 Task: Create a due date automation trigger when advanced on, 2 working days before a card is due add fields without custom field "Resume" set to a date more than 1 days ago is due at 11:00 AM.
Action: Mouse moved to (1035, 77)
Screenshot: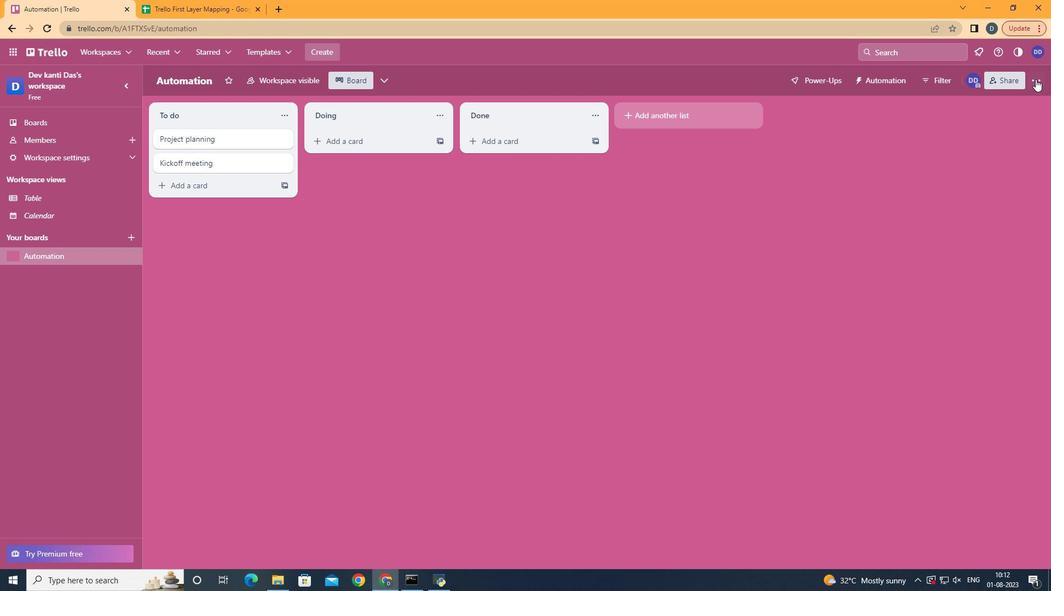 
Action: Mouse pressed left at (1035, 77)
Screenshot: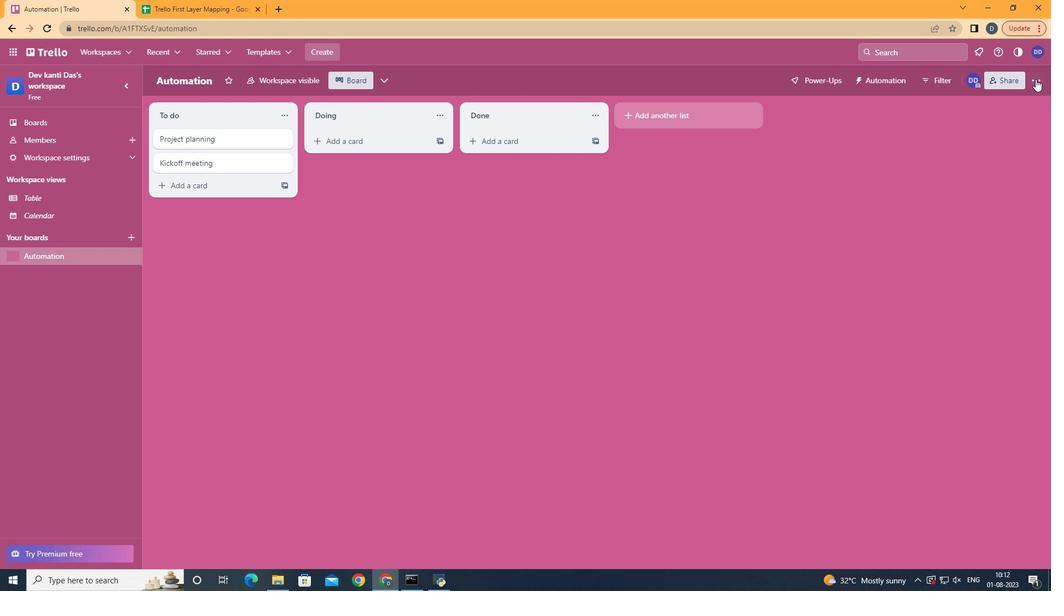 
Action: Mouse moved to (952, 234)
Screenshot: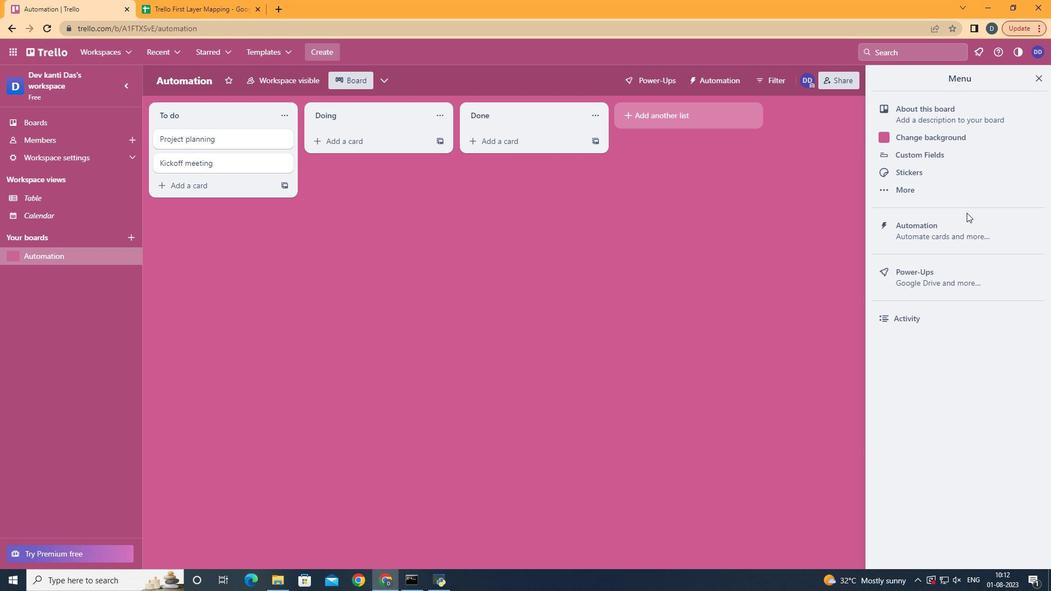 
Action: Mouse pressed left at (952, 234)
Screenshot: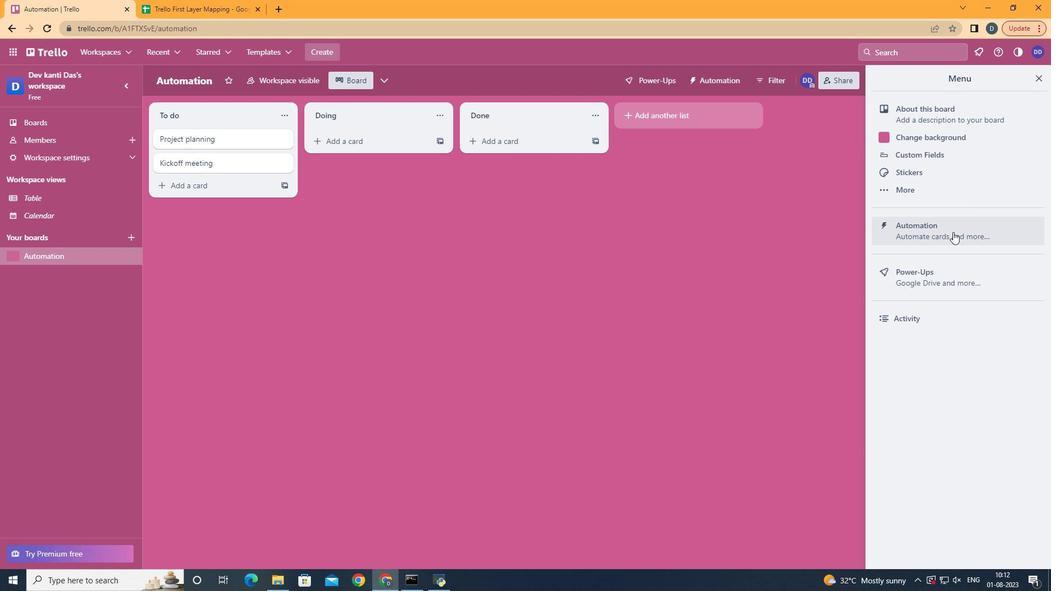 
Action: Mouse moved to (216, 228)
Screenshot: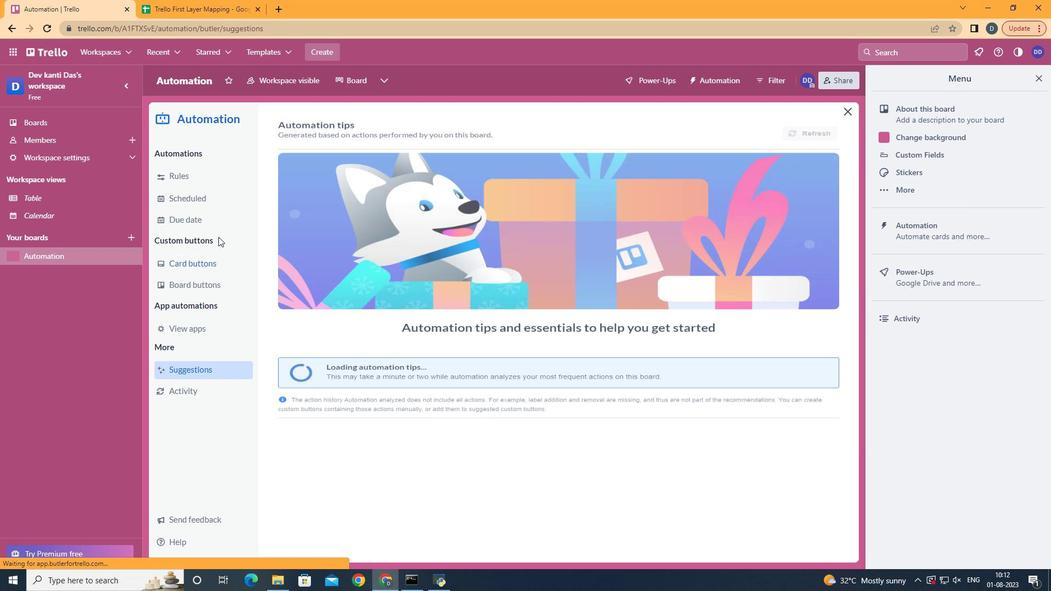 
Action: Mouse pressed left at (216, 228)
Screenshot: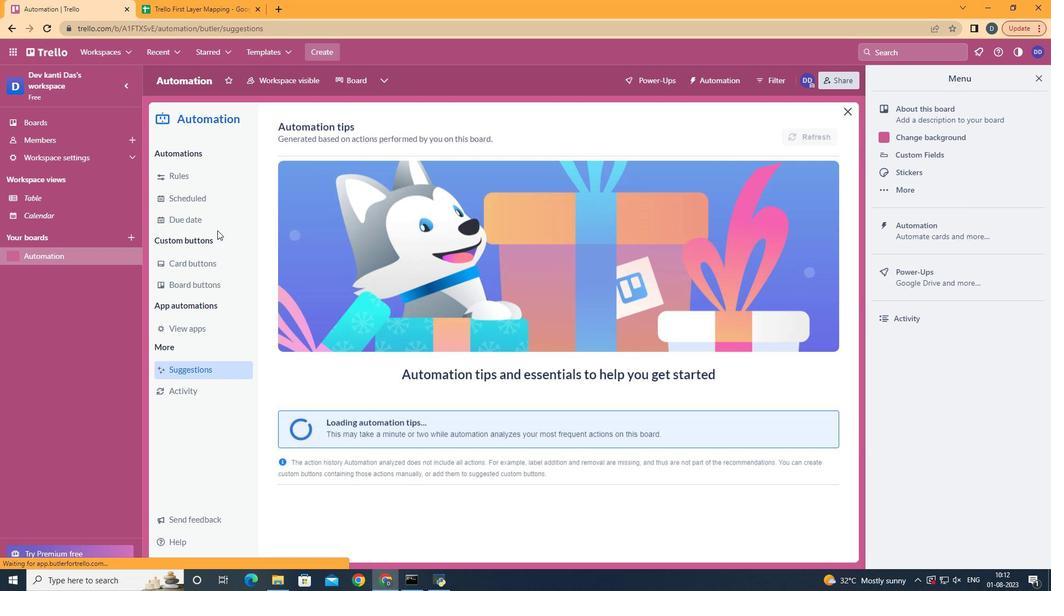 
Action: Mouse moved to (770, 136)
Screenshot: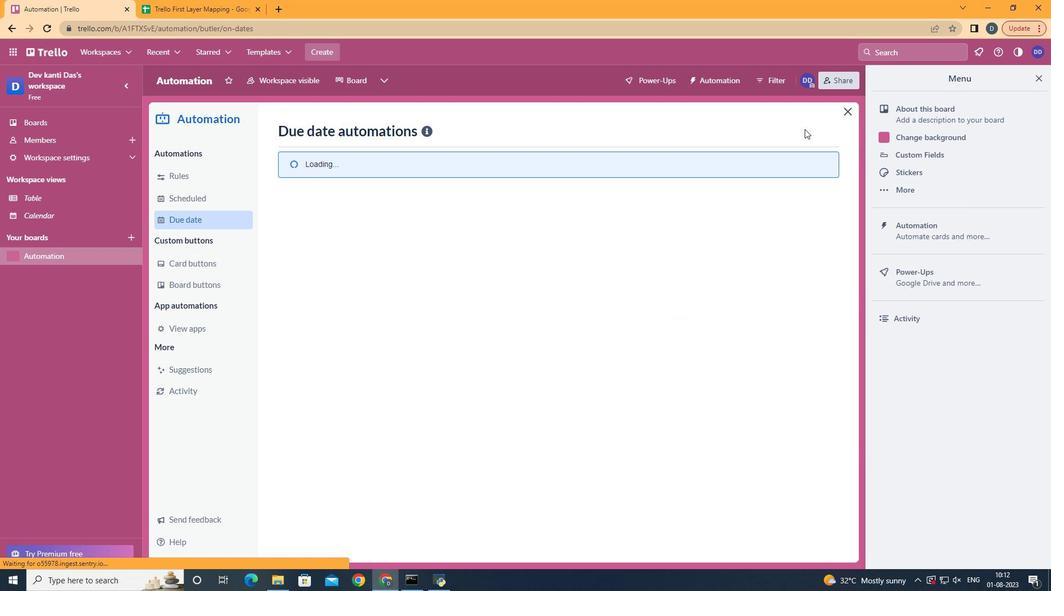 
Action: Mouse pressed left at (770, 136)
Screenshot: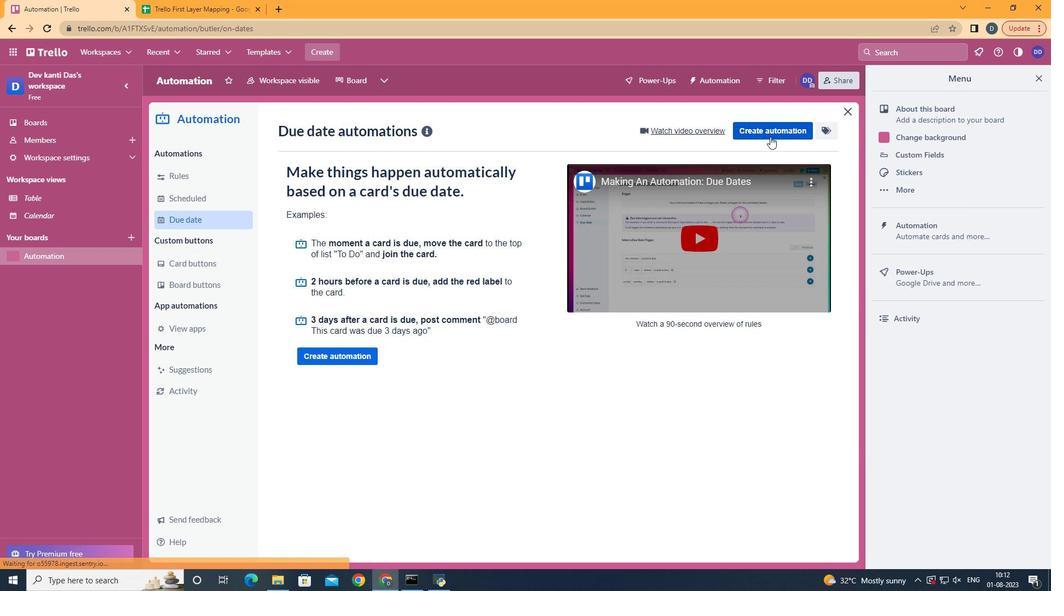 
Action: Mouse moved to (590, 243)
Screenshot: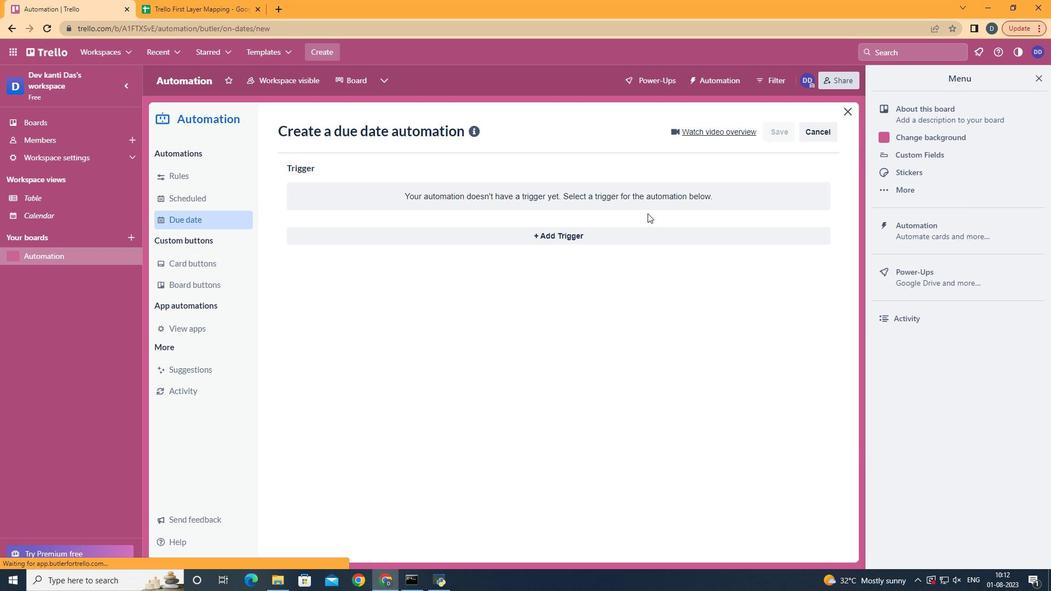 
Action: Mouse pressed left at (590, 243)
Screenshot: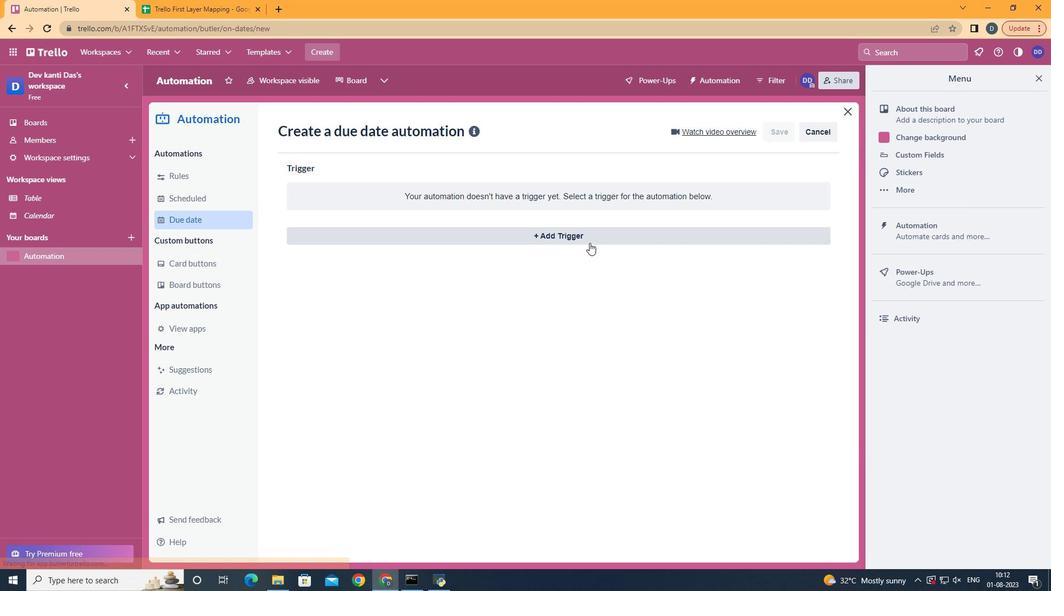
Action: Mouse moved to (362, 439)
Screenshot: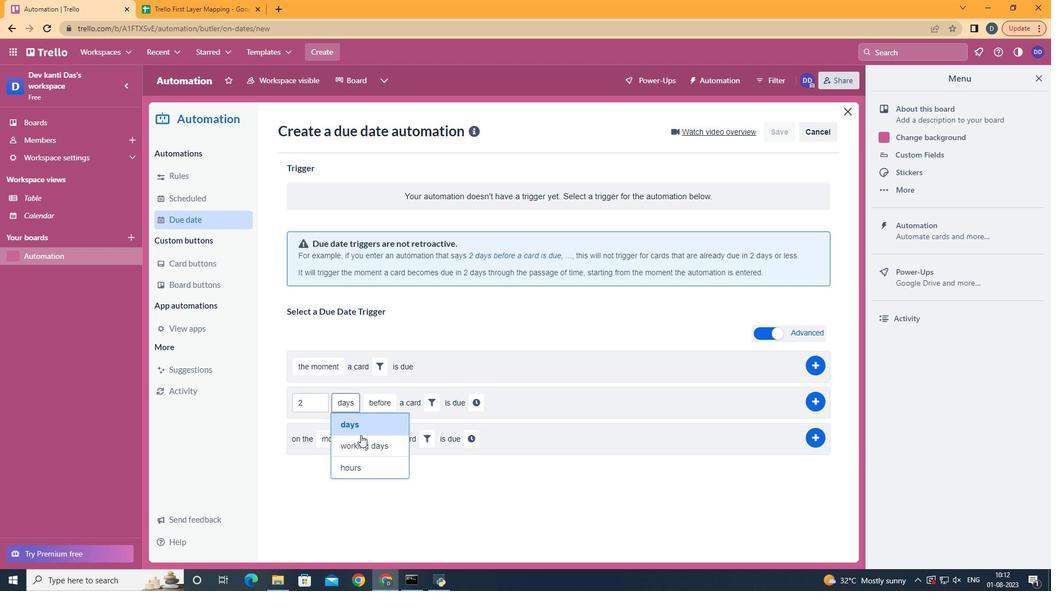 
Action: Mouse pressed left at (362, 439)
Screenshot: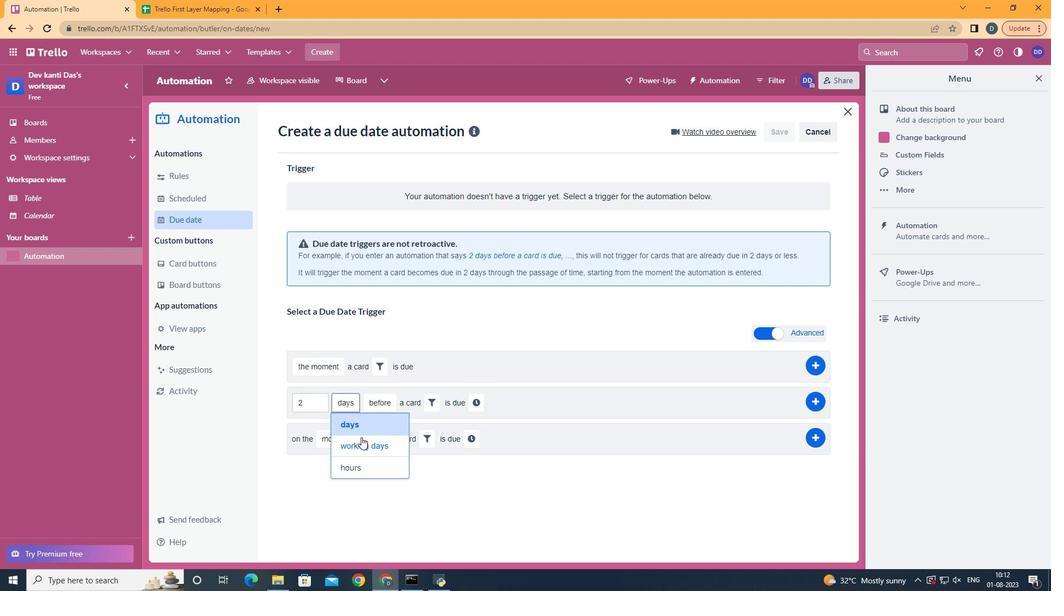 
Action: Mouse moved to (460, 399)
Screenshot: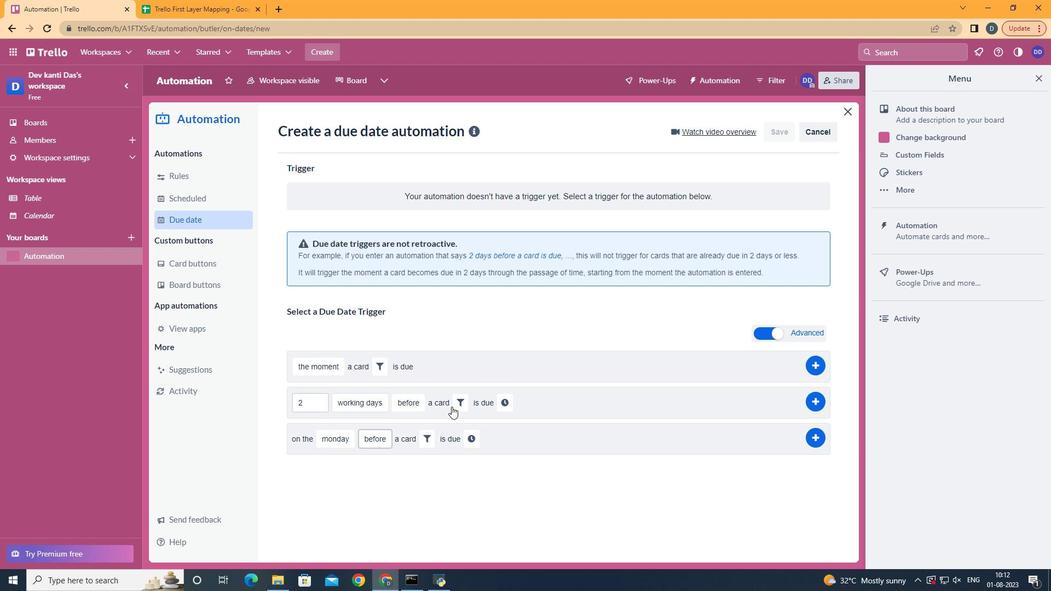 
Action: Mouse pressed left at (460, 399)
Screenshot: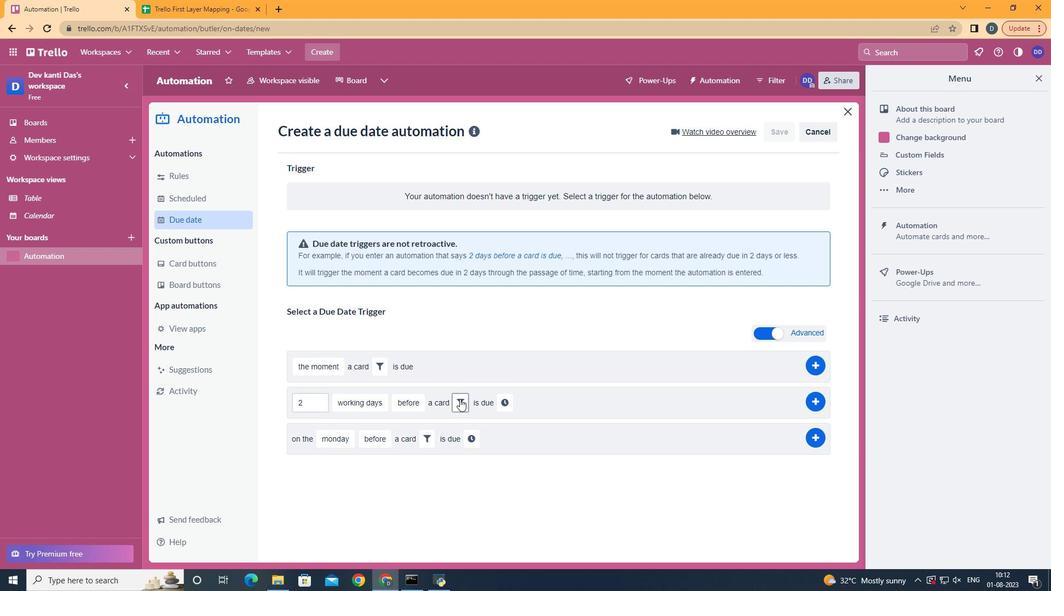 
Action: Mouse moved to (648, 444)
Screenshot: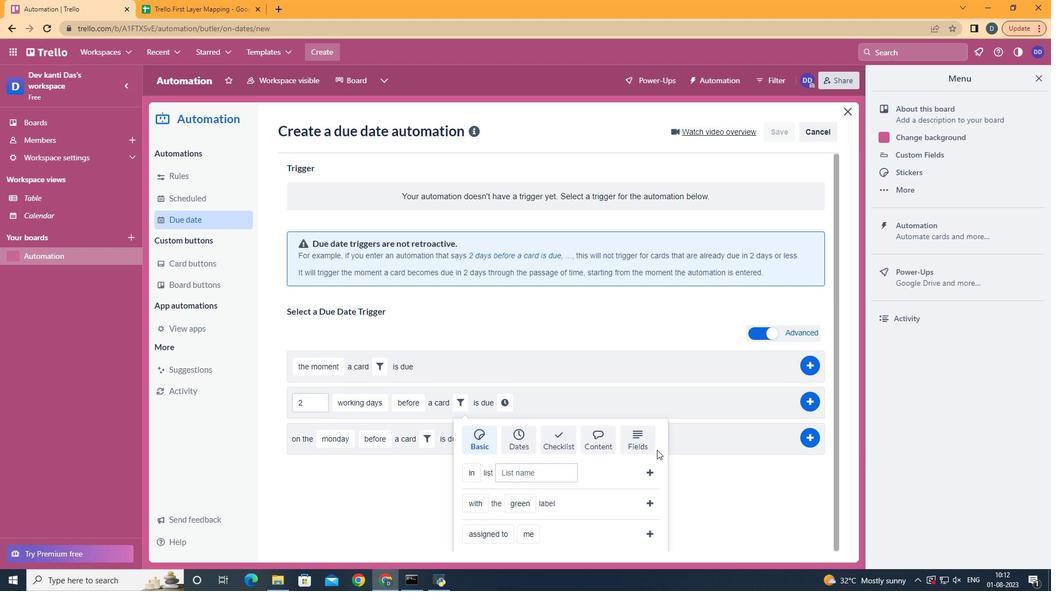 
Action: Mouse pressed left at (648, 444)
Screenshot: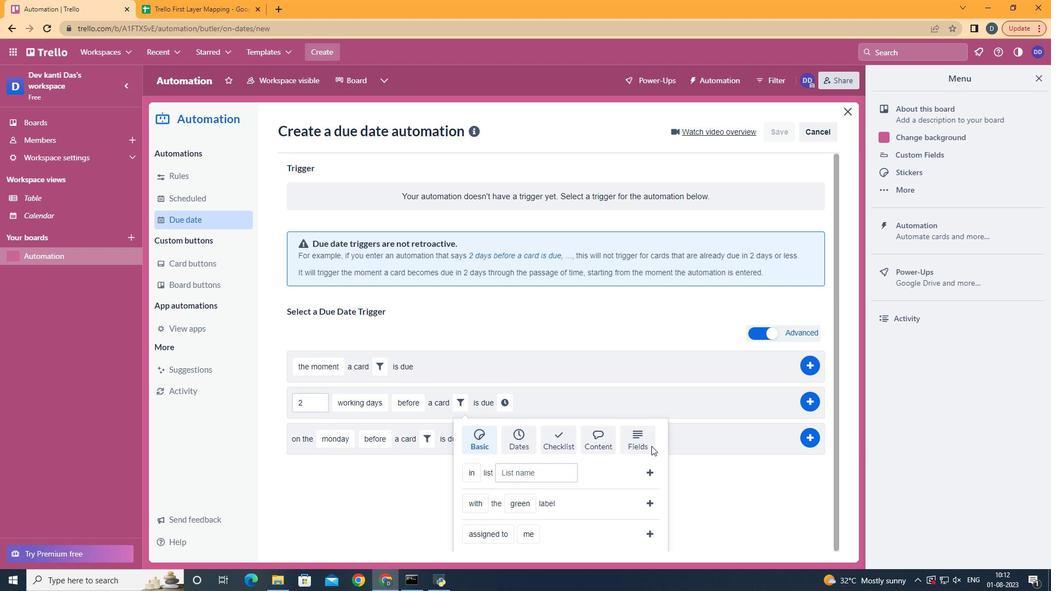 
Action: Mouse scrolled (648, 444) with delta (0, 0)
Screenshot: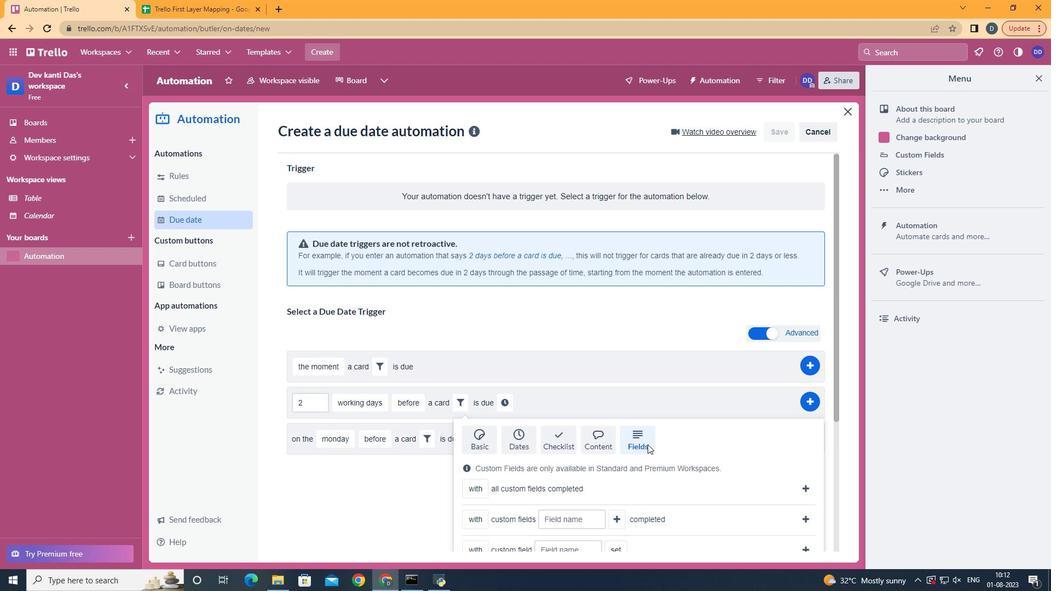 
Action: Mouse scrolled (648, 444) with delta (0, 0)
Screenshot: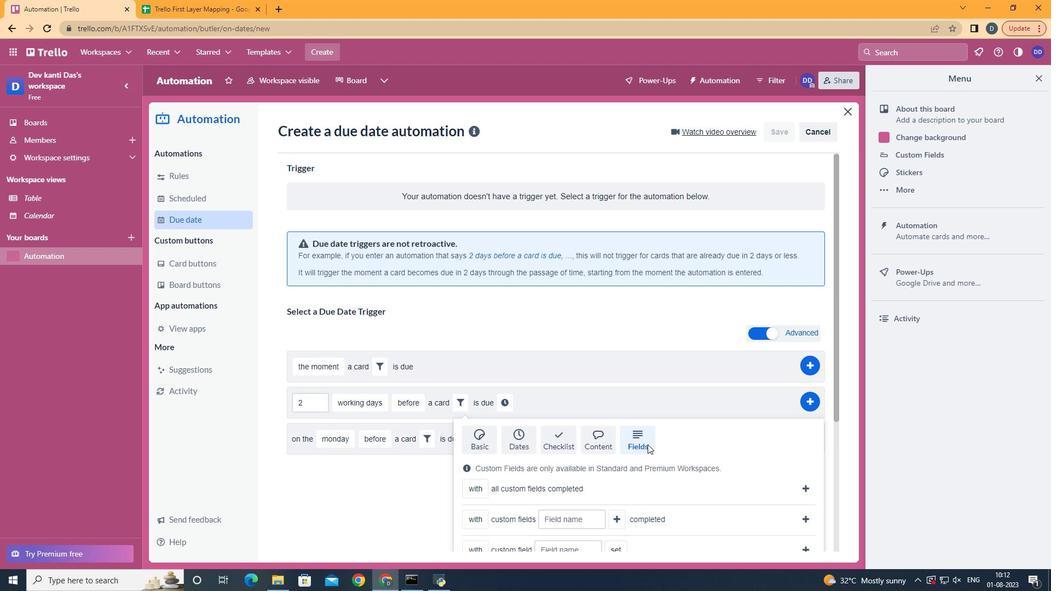 
Action: Mouse scrolled (648, 444) with delta (0, 0)
Screenshot: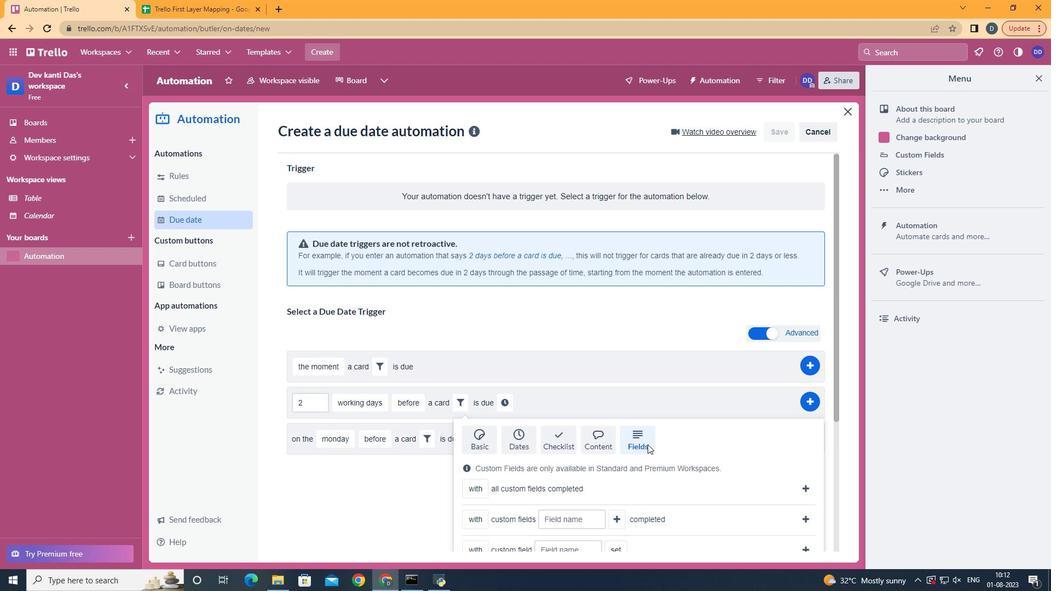 
Action: Mouse scrolled (648, 444) with delta (0, 0)
Screenshot: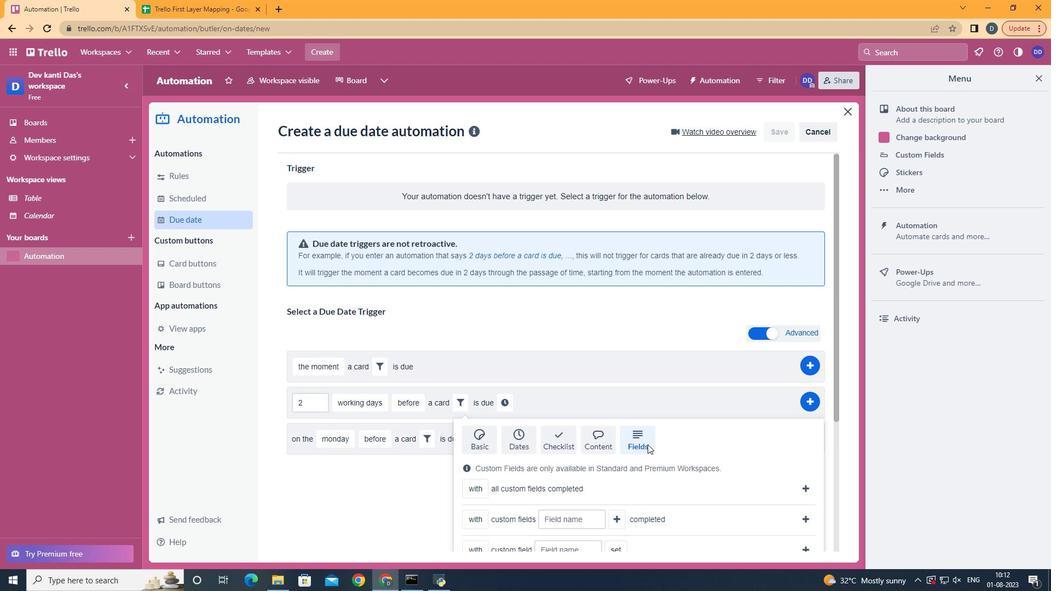 
Action: Mouse scrolled (648, 444) with delta (0, 0)
Screenshot: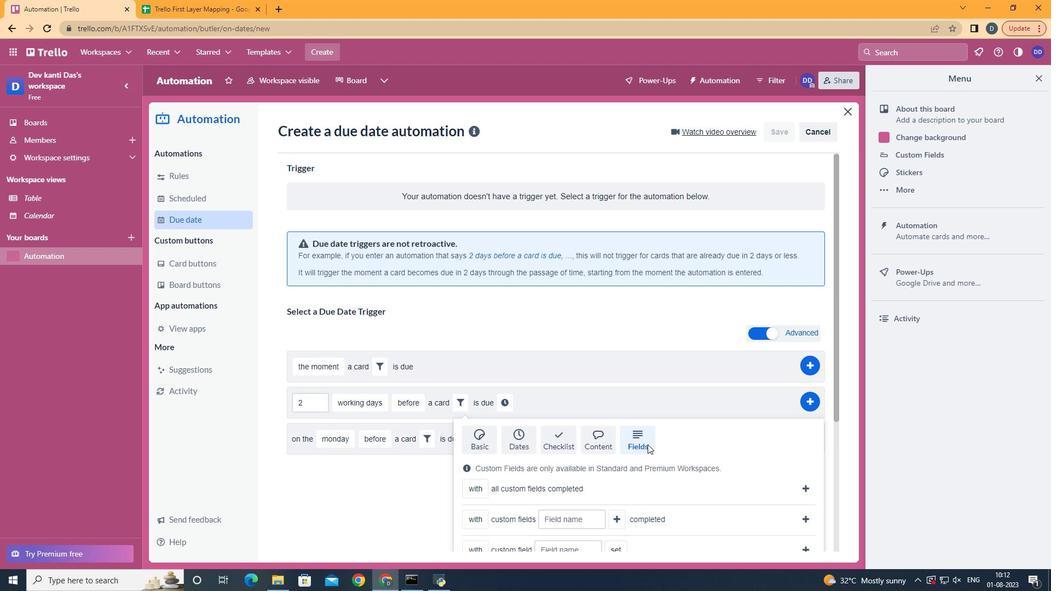
Action: Mouse scrolled (648, 444) with delta (0, 0)
Screenshot: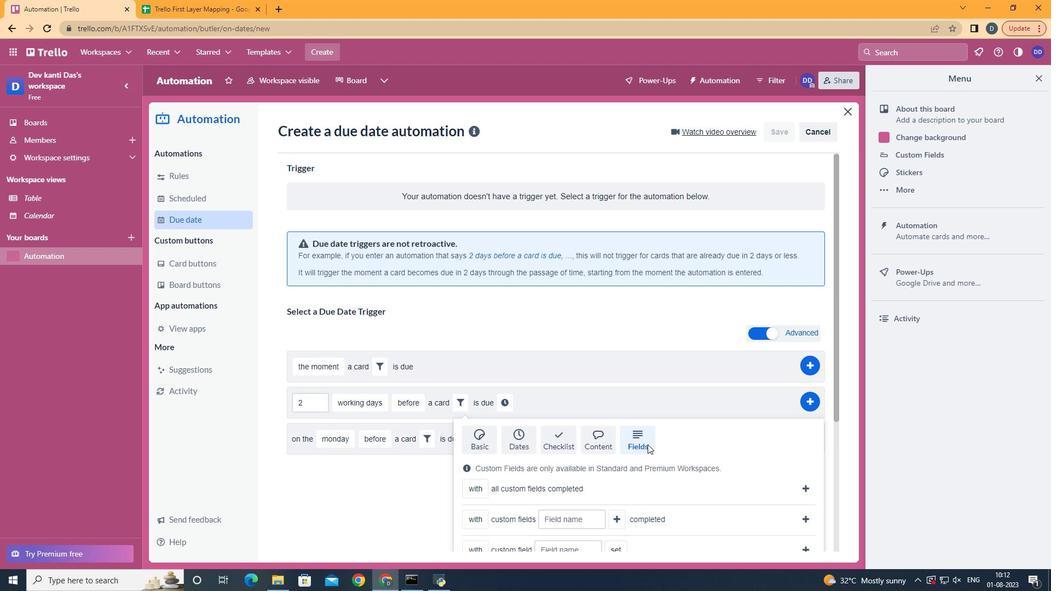 
Action: Mouse scrolled (648, 444) with delta (0, 0)
Screenshot: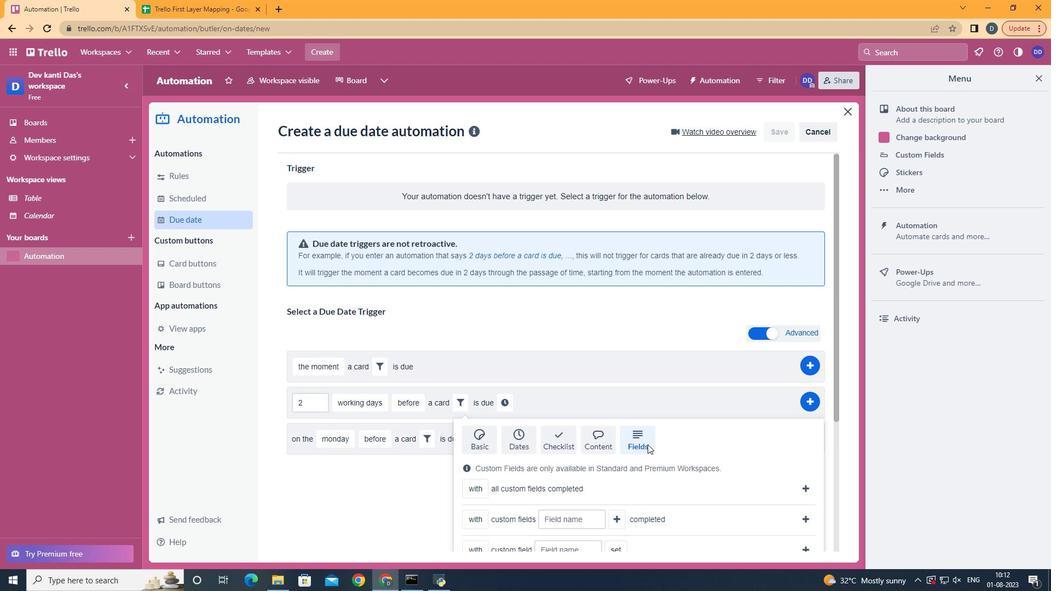
Action: Mouse moved to (485, 482)
Screenshot: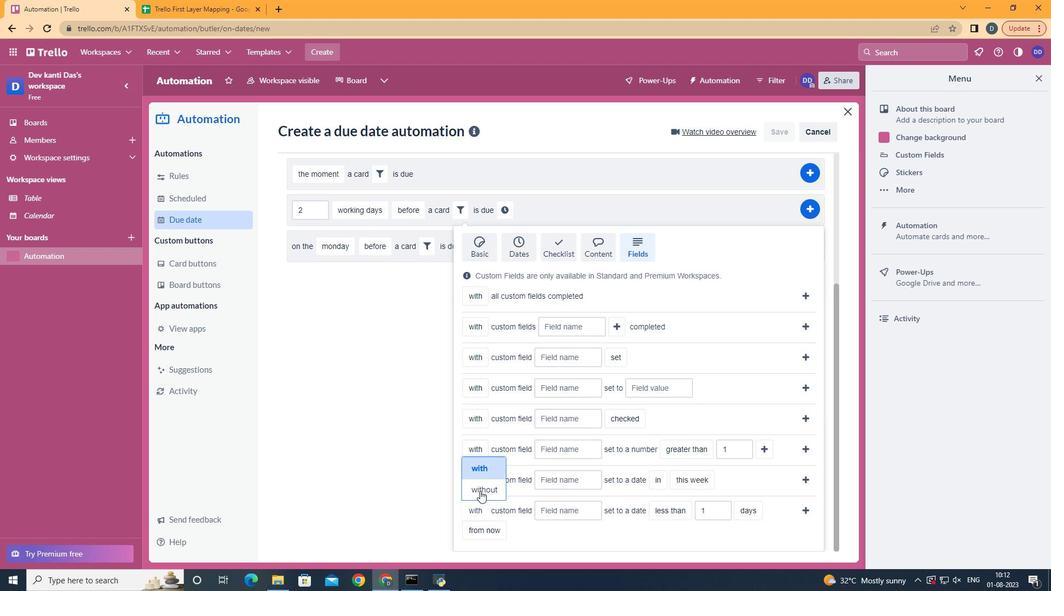 
Action: Mouse pressed left at (485, 482)
Screenshot: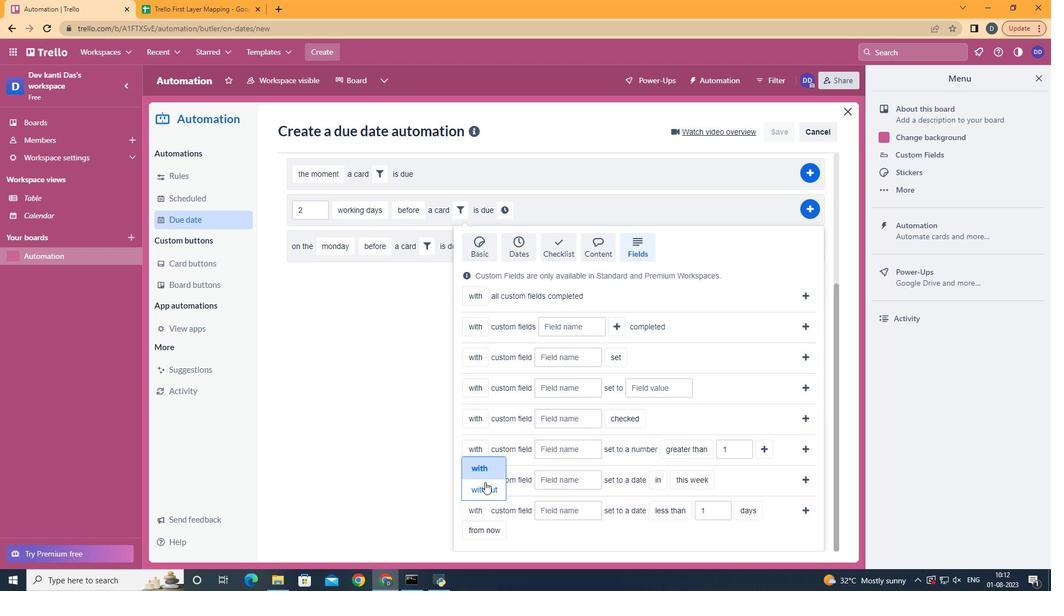 
Action: Mouse moved to (586, 510)
Screenshot: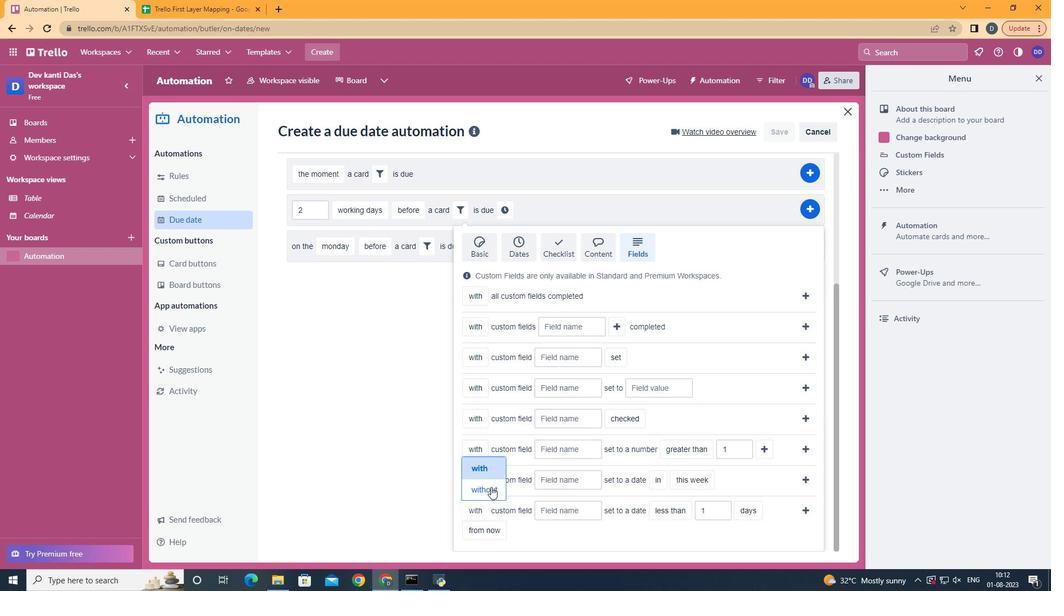 
Action: Mouse pressed left at (586, 510)
Screenshot: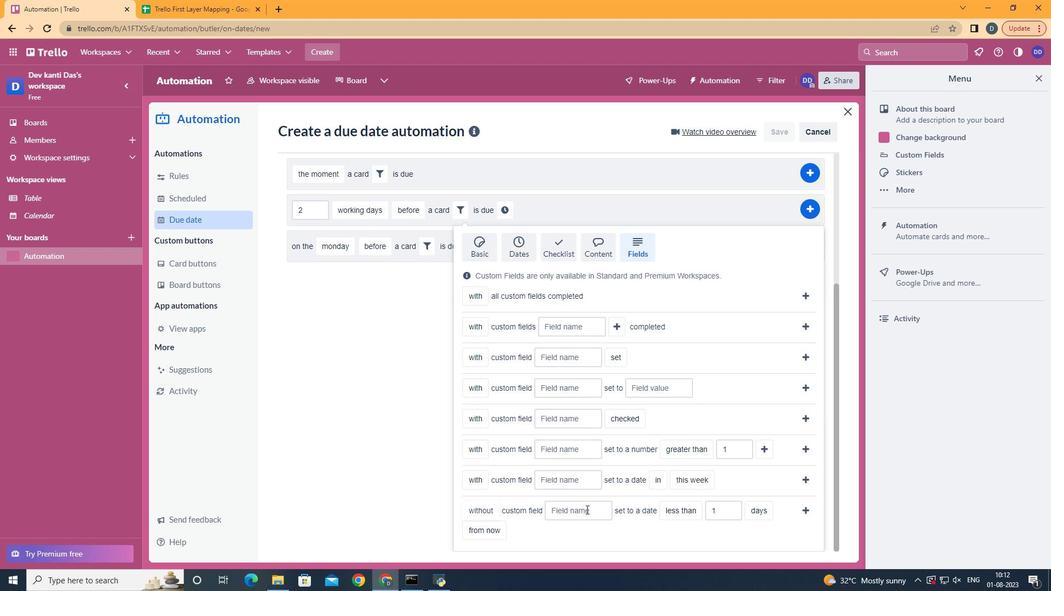
Action: Key pressed <Key.shift>Resume
Screenshot: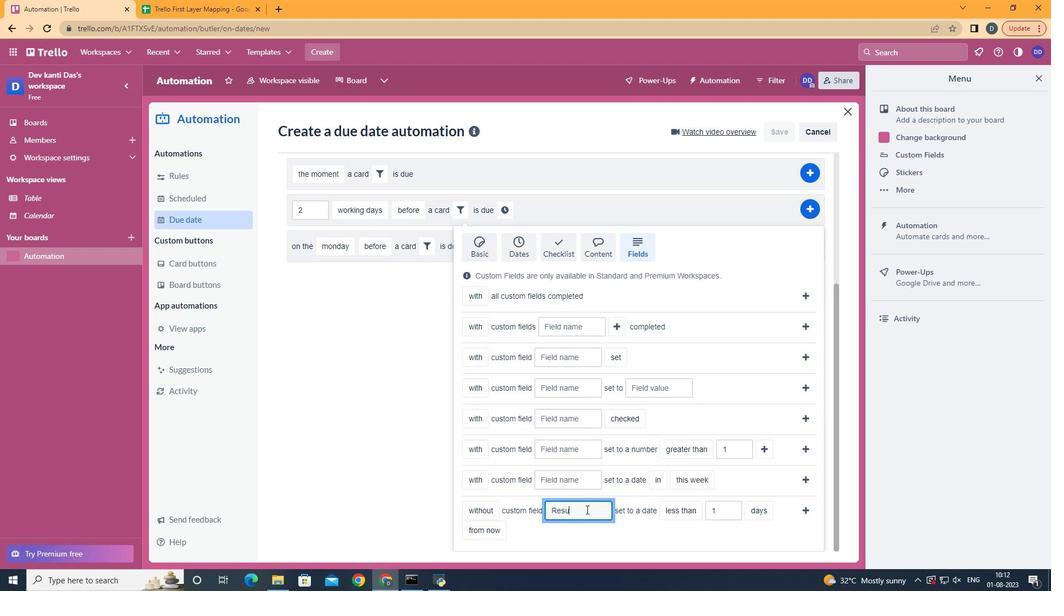 
Action: Mouse moved to (688, 461)
Screenshot: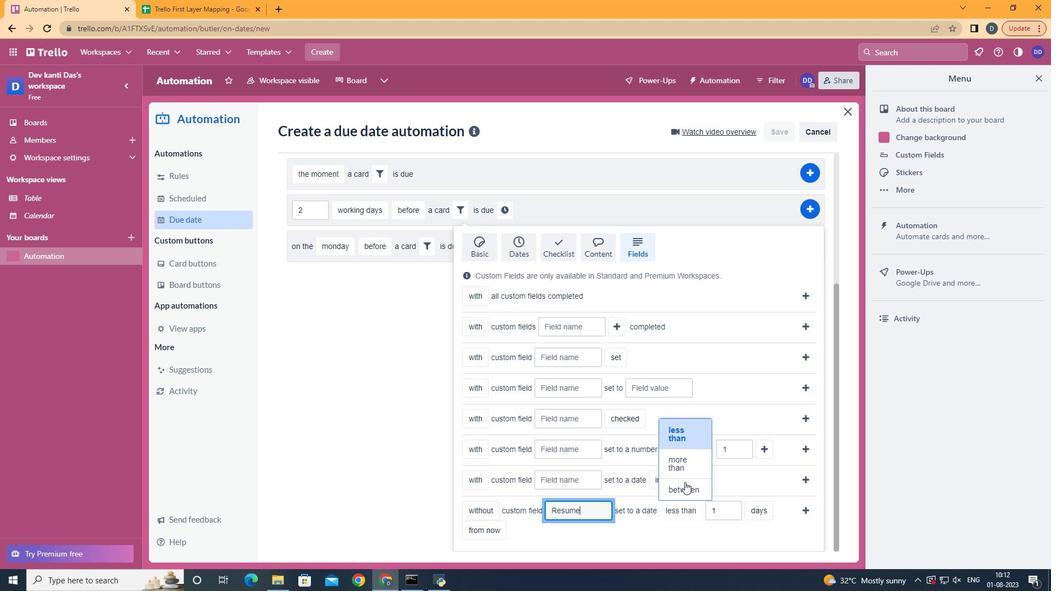 
Action: Mouse pressed left at (688, 461)
Screenshot: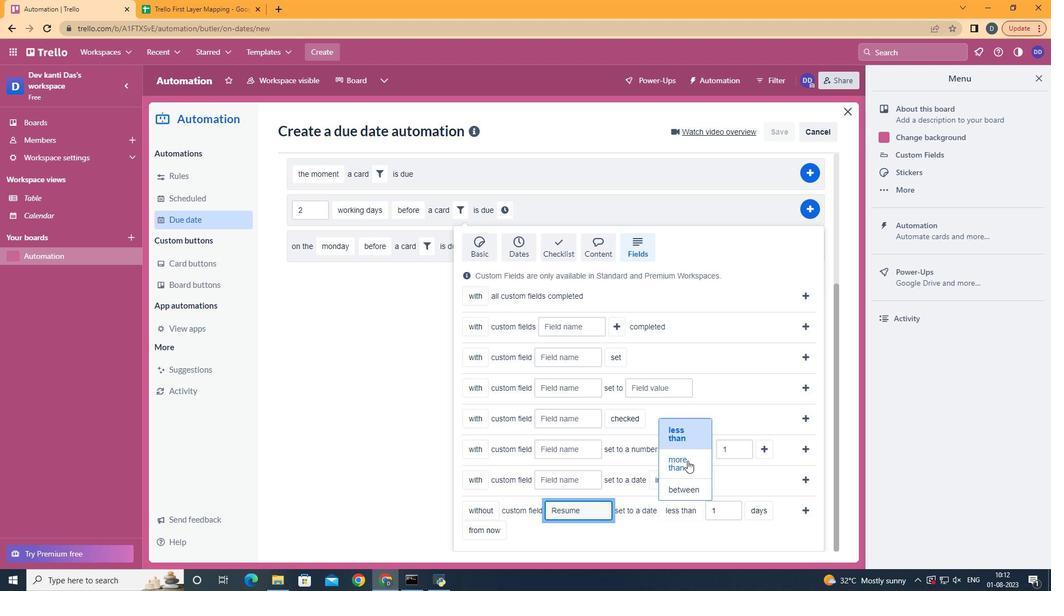 
Action: Mouse moved to (765, 470)
Screenshot: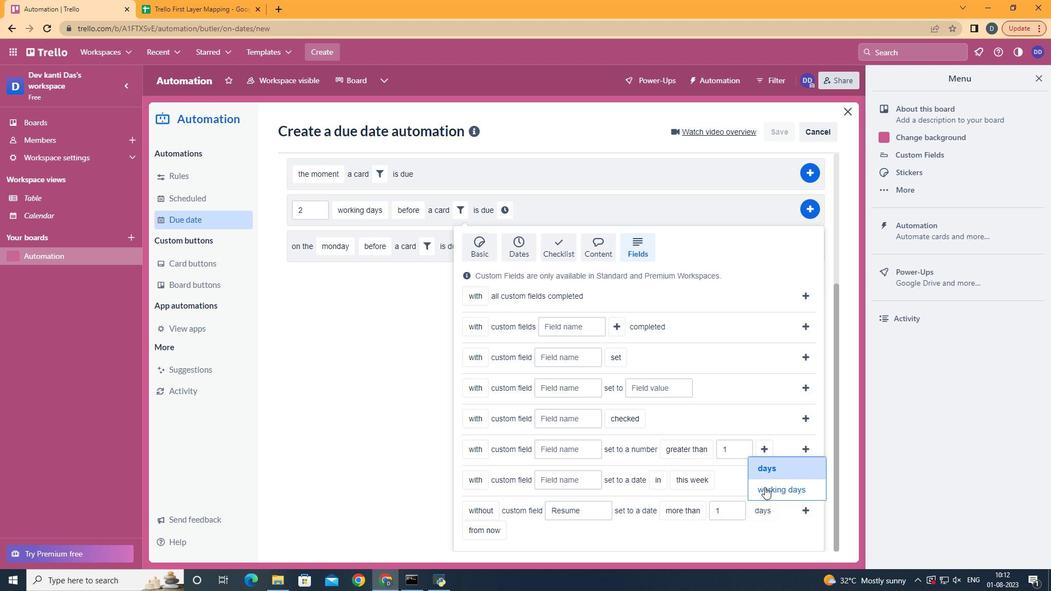 
Action: Mouse pressed left at (765, 470)
Screenshot: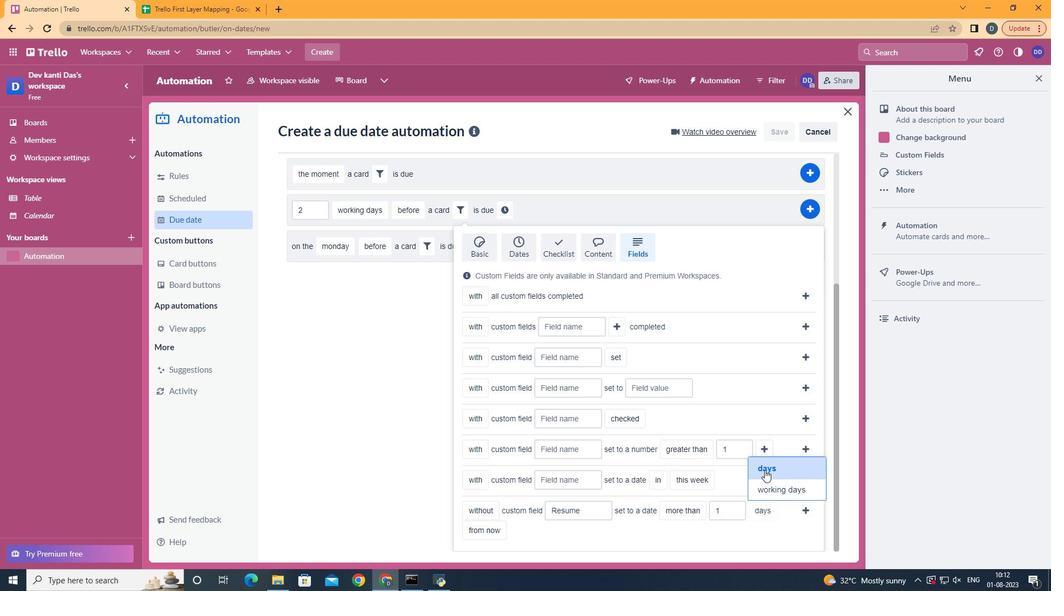 
Action: Mouse moved to (498, 510)
Screenshot: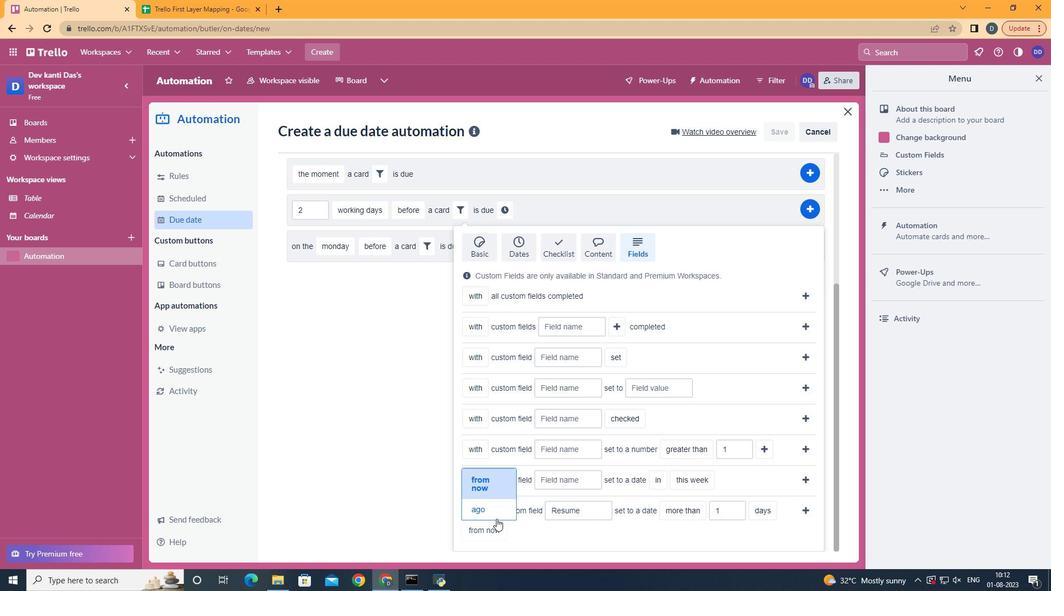 
Action: Mouse pressed left at (498, 510)
Screenshot: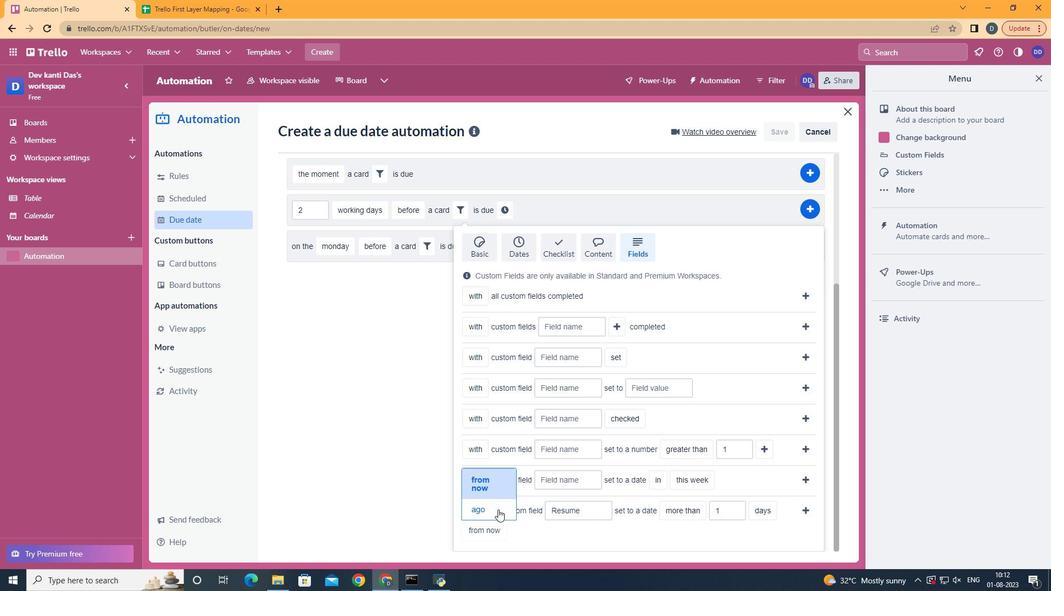 
Action: Mouse moved to (804, 515)
Screenshot: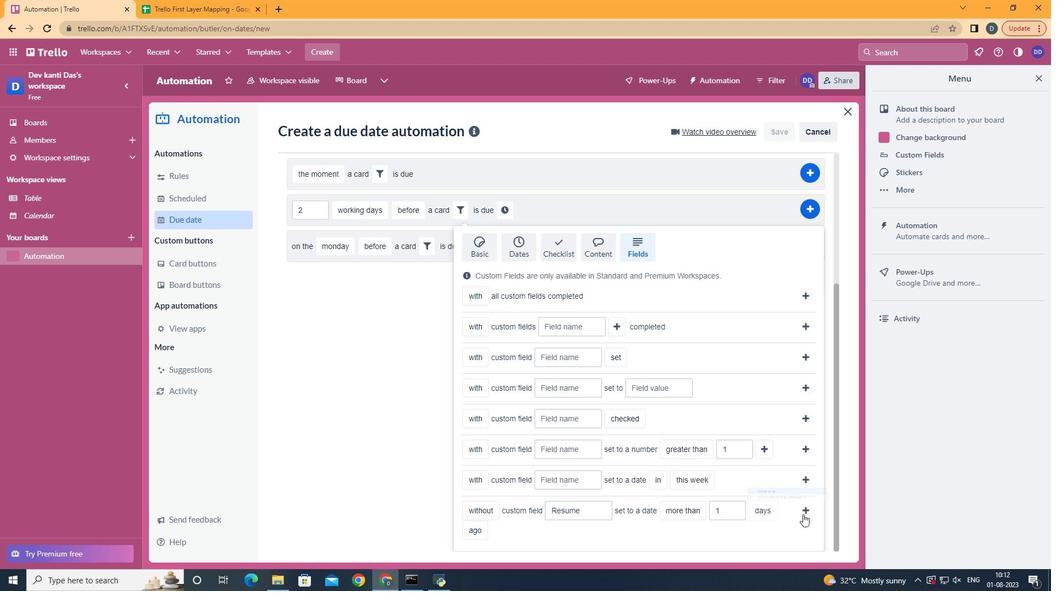 
Action: Mouse pressed left at (804, 515)
Screenshot: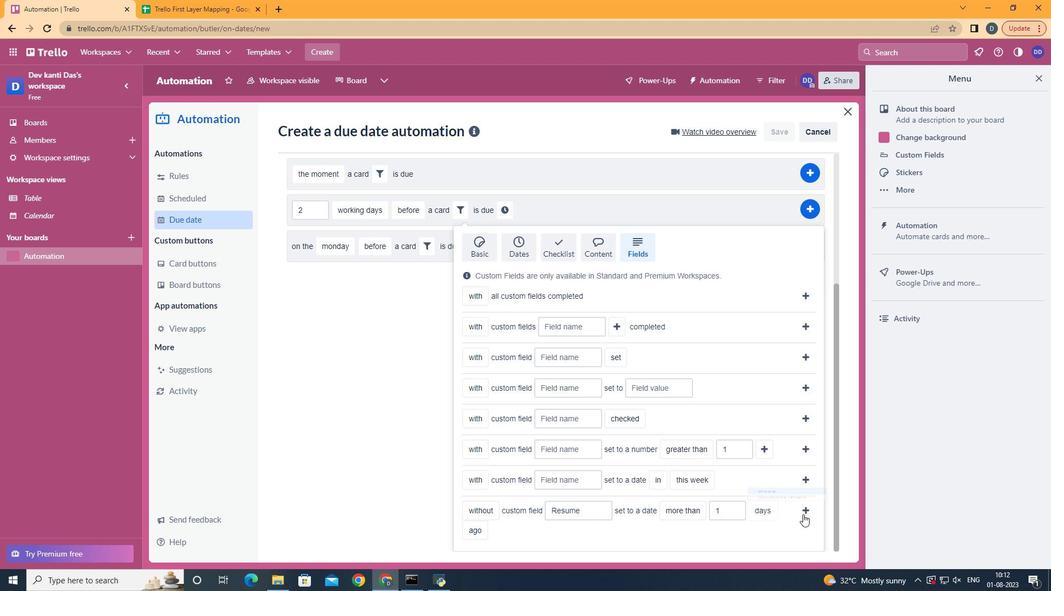 
Action: Mouse moved to (754, 405)
Screenshot: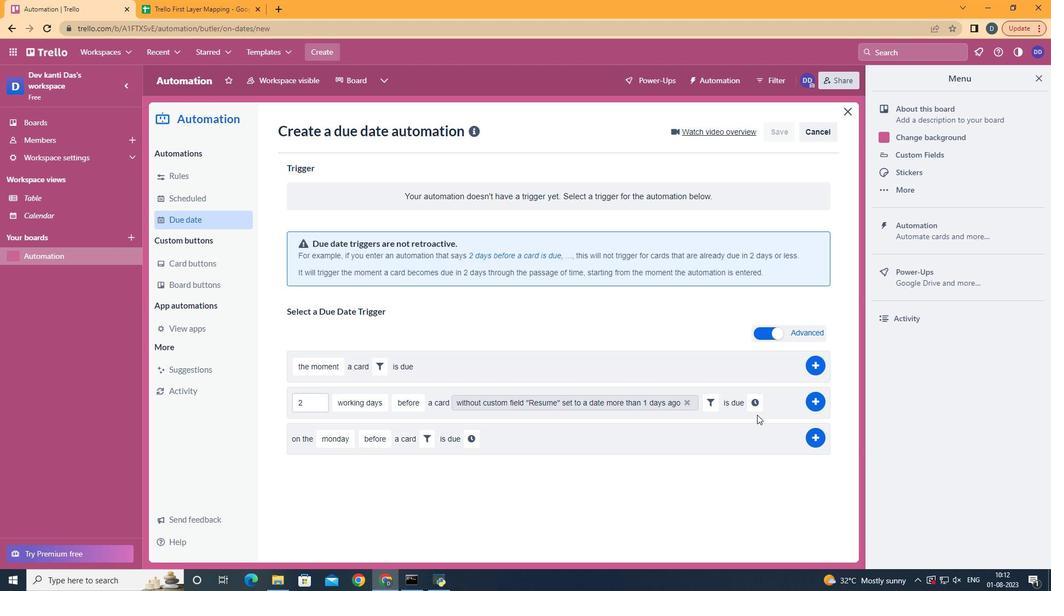 
Action: Mouse pressed left at (754, 405)
Screenshot: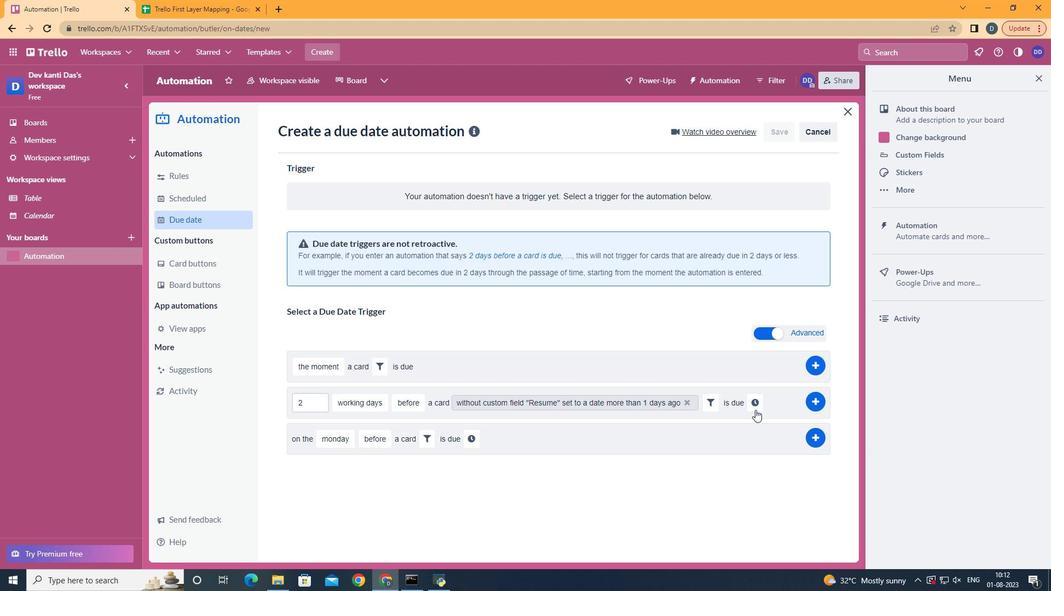
Action: Mouse moved to (340, 425)
Screenshot: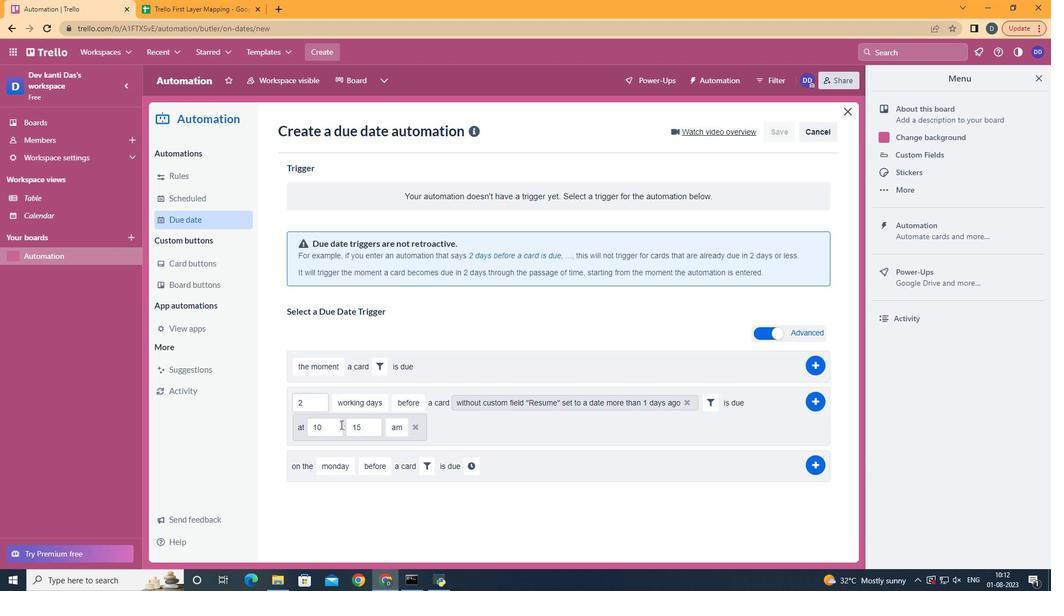 
Action: Mouse pressed left at (340, 425)
Screenshot: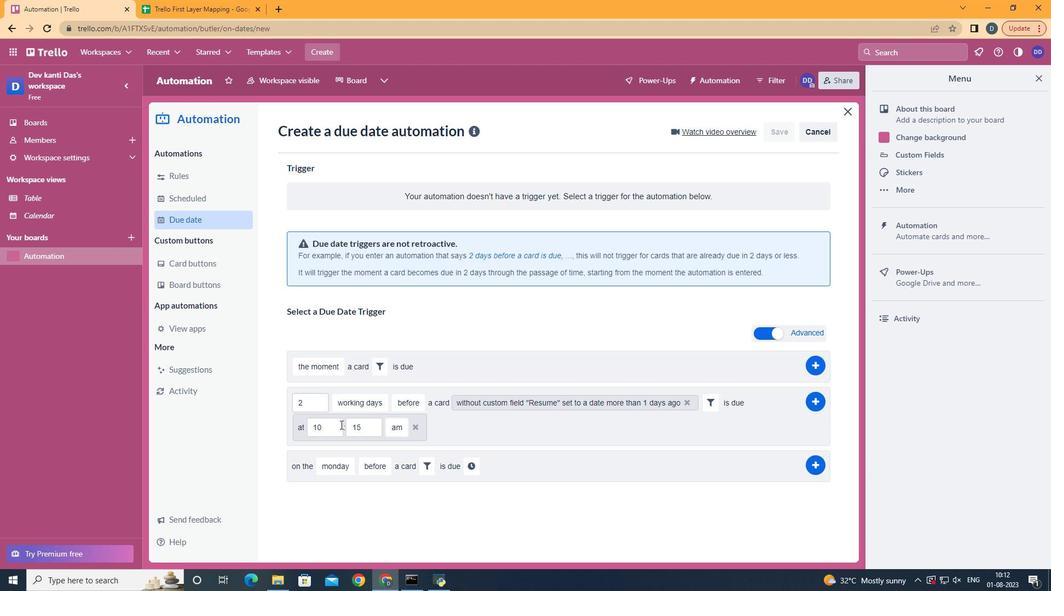 
Action: Key pressed <Key.backspace>1
Screenshot: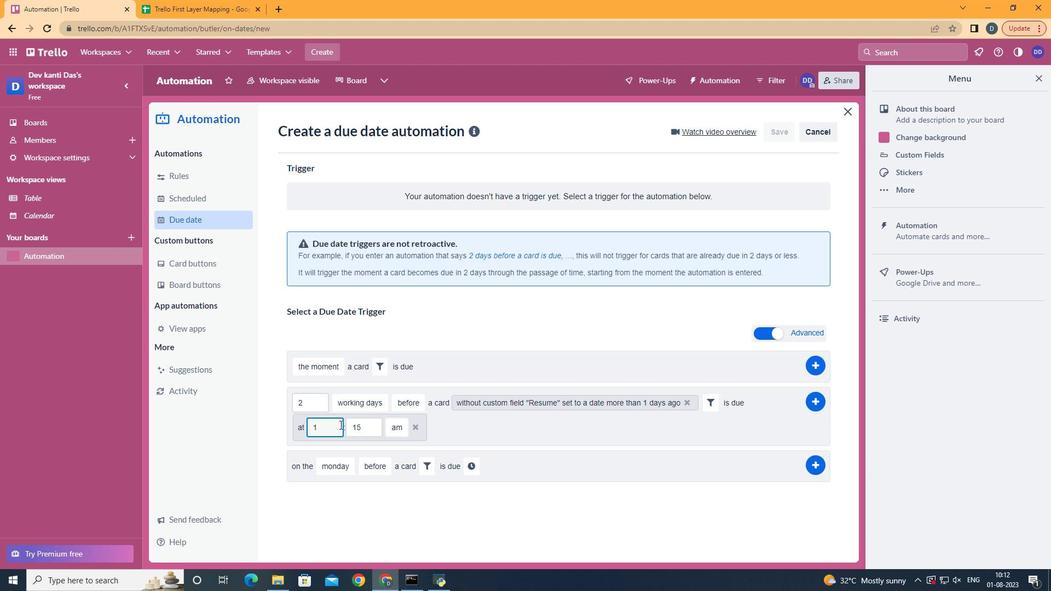 
Action: Mouse moved to (380, 434)
Screenshot: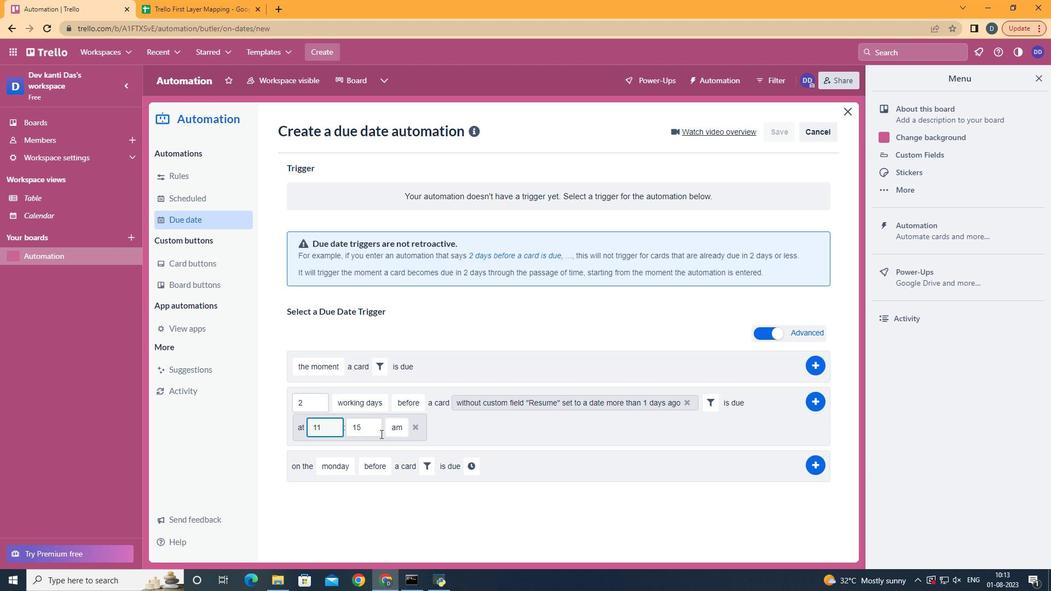 
Action: Mouse pressed left at (380, 434)
Screenshot: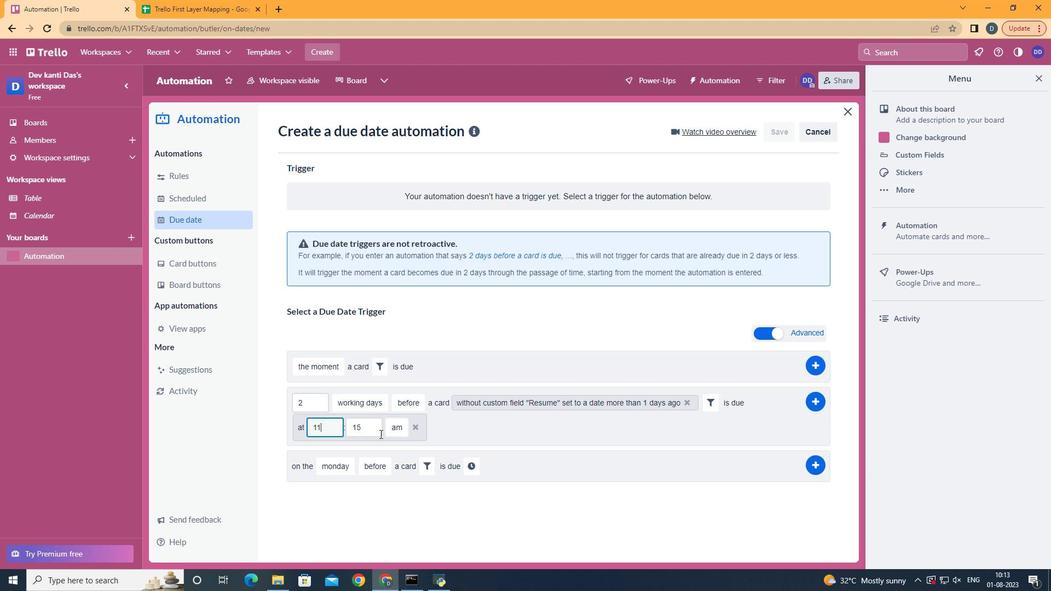 
Action: Key pressed <Key.backspace><Key.backspace>00
Screenshot: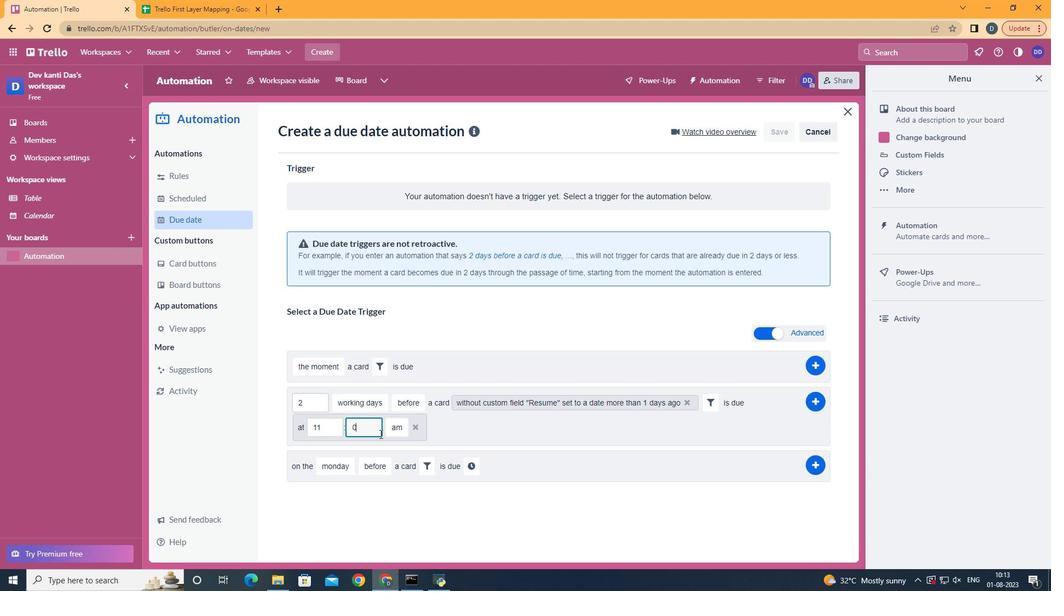 
Action: Mouse moved to (823, 403)
Screenshot: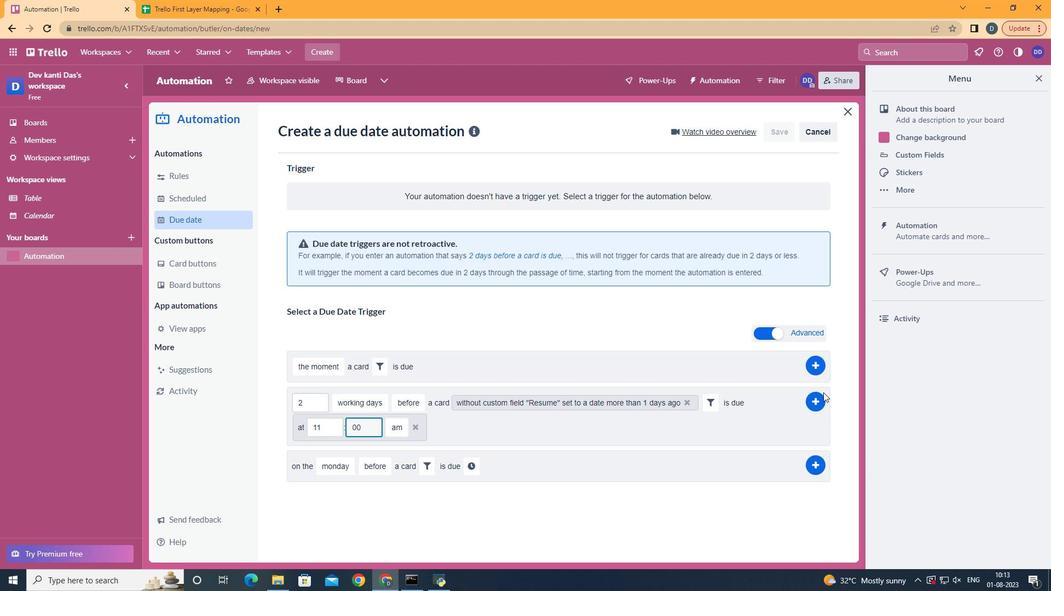 
Action: Mouse pressed left at (823, 403)
Screenshot: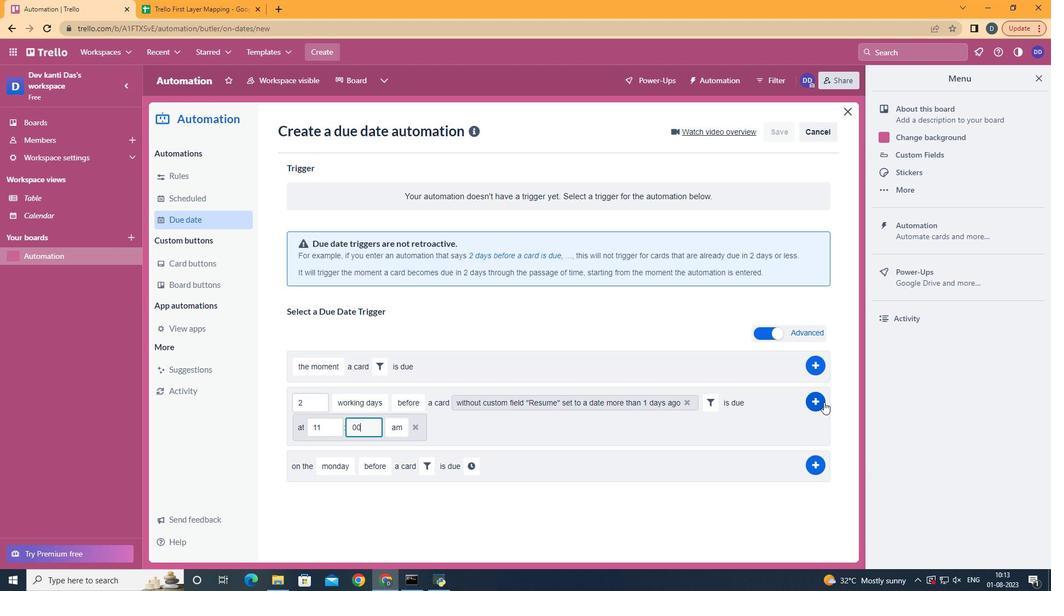 
Action: Mouse moved to (511, 228)
Screenshot: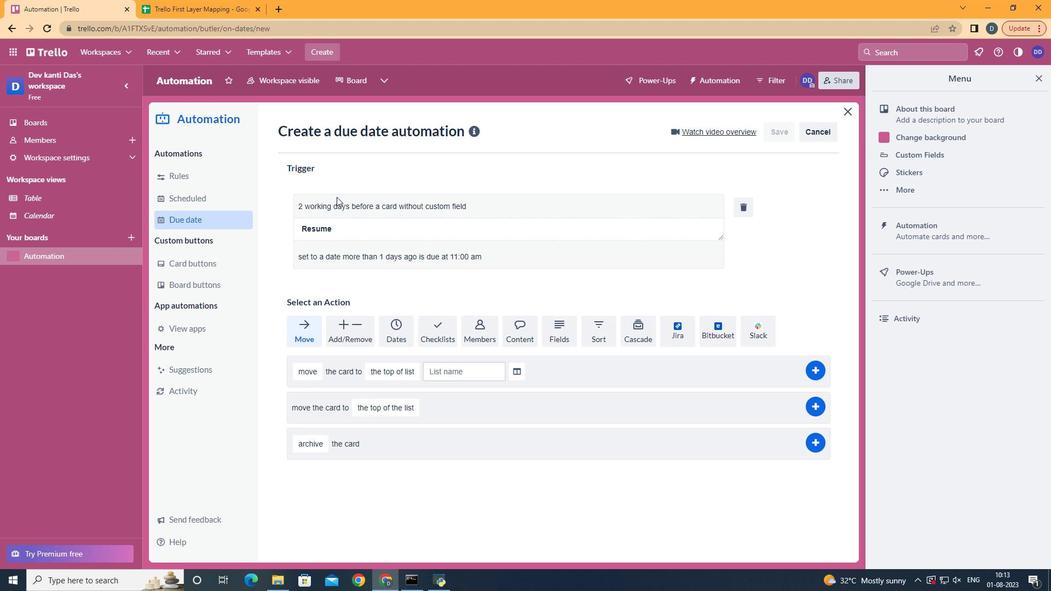 
